 Task: Make in the project TrailPlan a sprint 'Sprint for Success'.
Action: Mouse moved to (1027, 179)
Screenshot: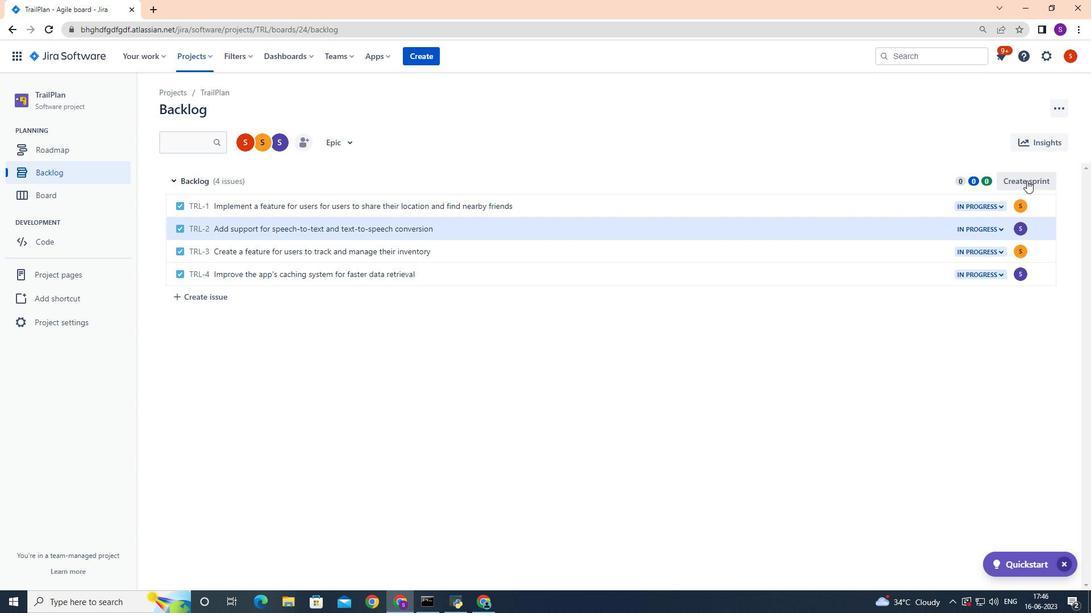 
Action: Mouse pressed left at (1027, 179)
Screenshot: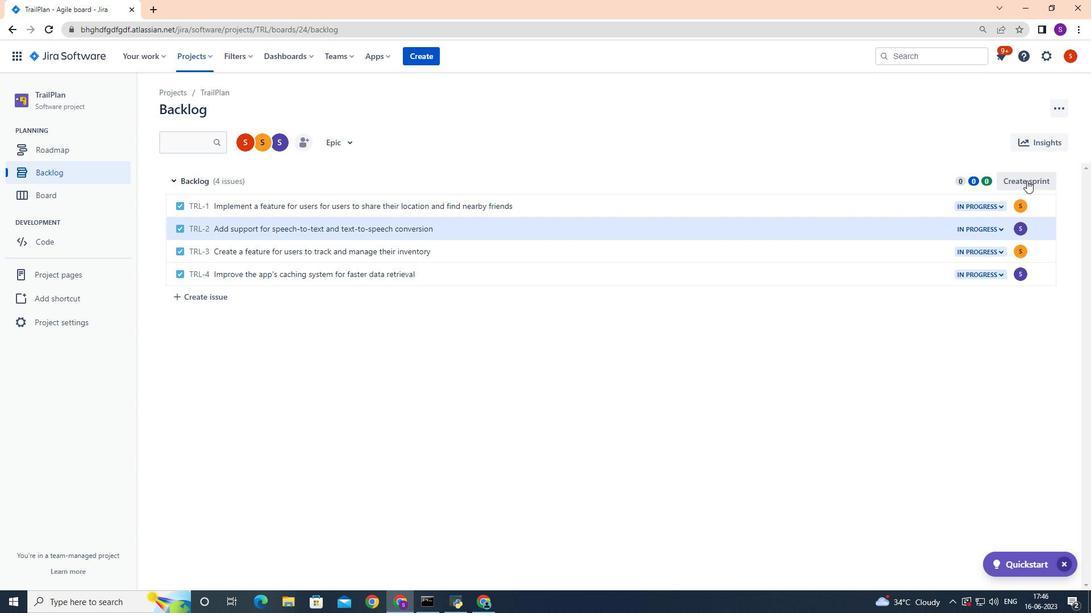 
Action: Mouse moved to (1047, 180)
Screenshot: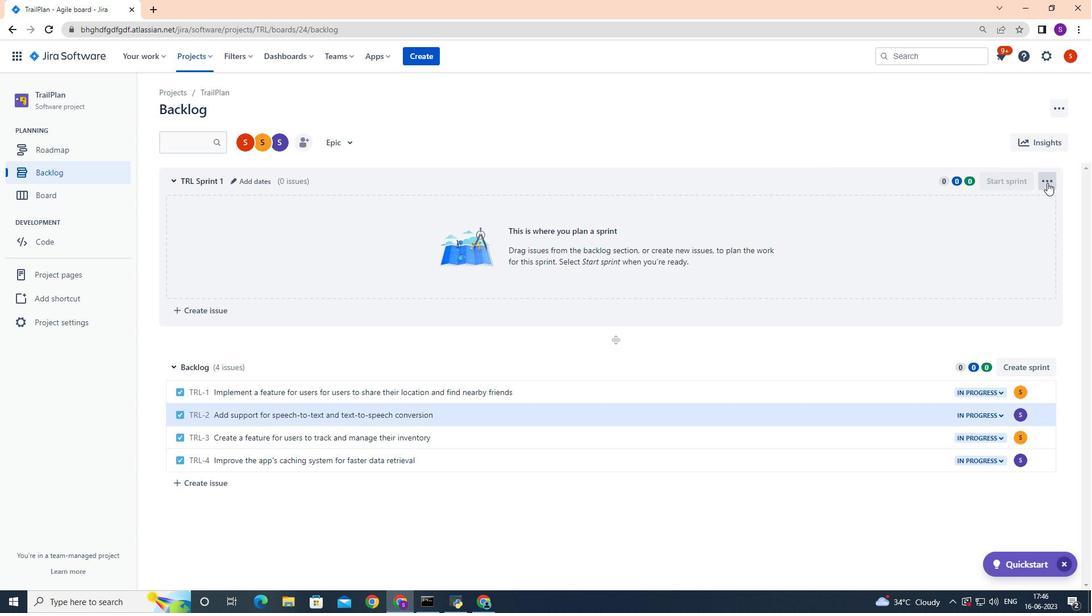 
Action: Mouse pressed left at (1047, 180)
Screenshot: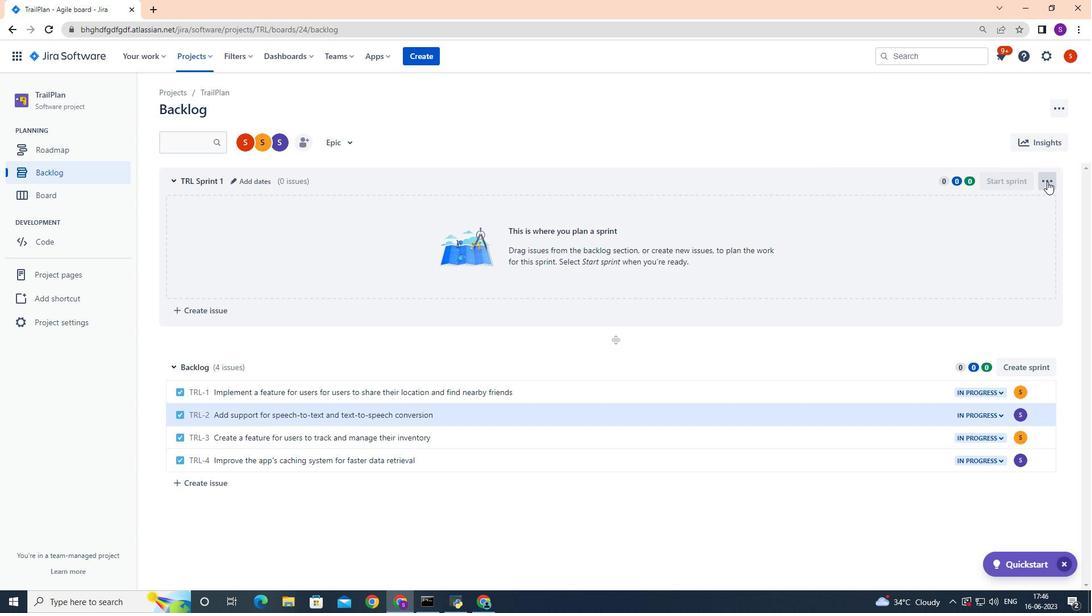 
Action: Mouse moved to (1043, 200)
Screenshot: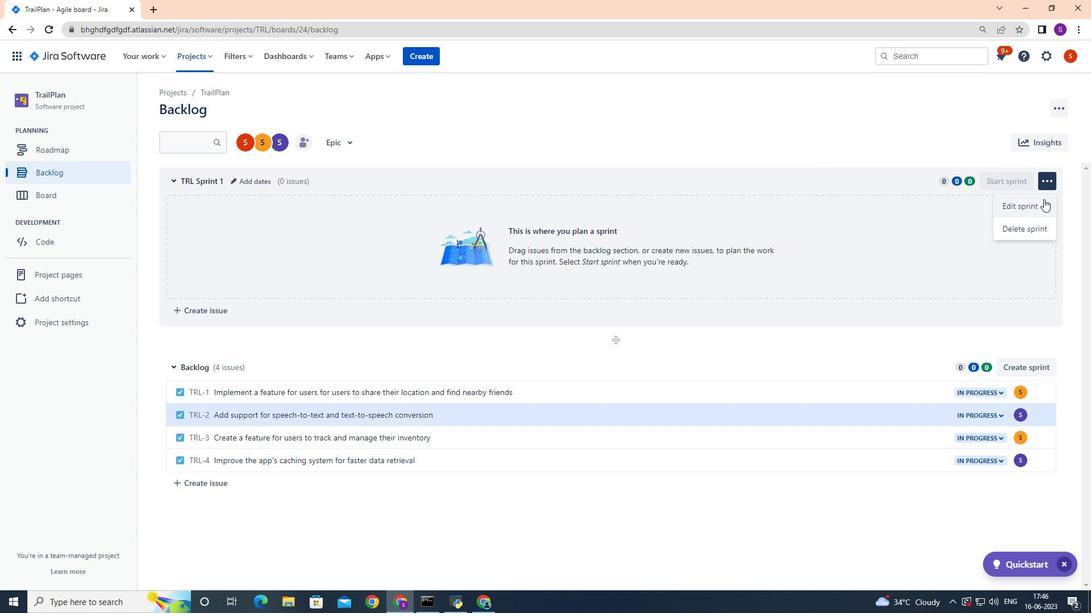 
Action: Mouse pressed left at (1043, 200)
Screenshot: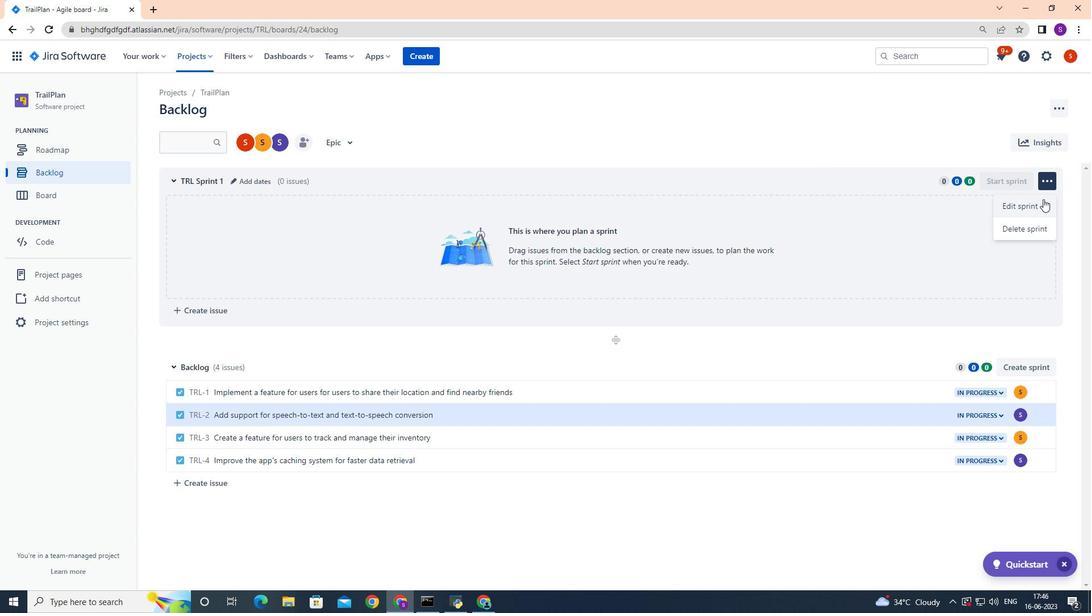 
Action: Mouse moved to (1041, 200)
Screenshot: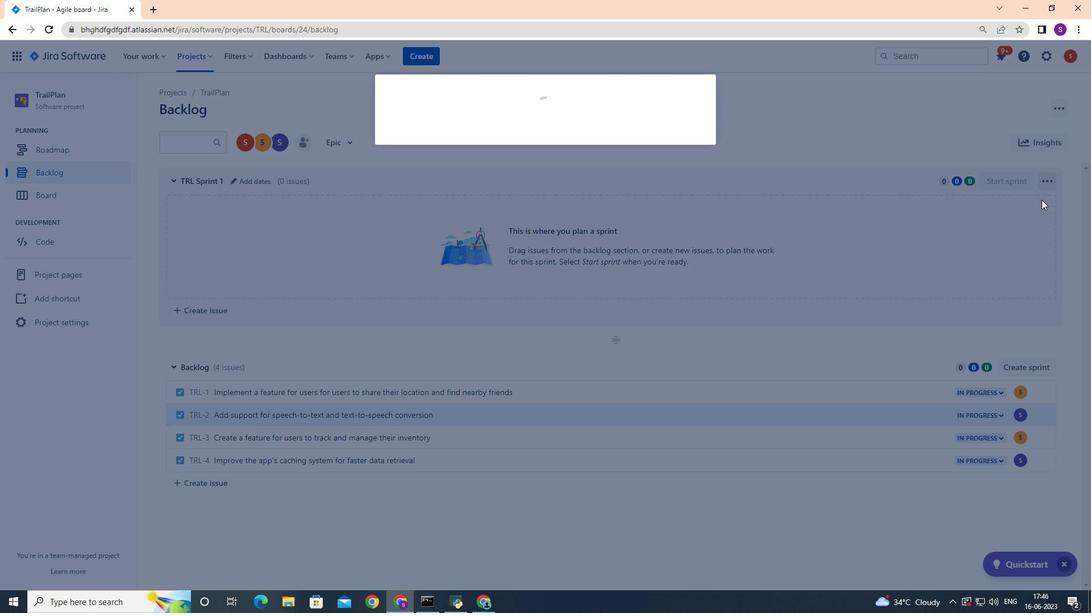 
Action: Key pressed <Key.backspace><Key.backspace><Key.backspace><Key.backspace><Key.backspace><Key.backspace><Key.backspace><Key.backspace><Key.backspace><Key.backspace><Key.backspace><Key.backspace><Key.backspace><Key.backspace><Key.backspace><Key.backspace><Key.backspace><Key.backspace><Key.backspace><Key.backspace><Key.backspace><Key.backspace><Key.backspace><Key.shift>Sprint<Key.space>for<Key.space><Key.shift>Success
Screenshot: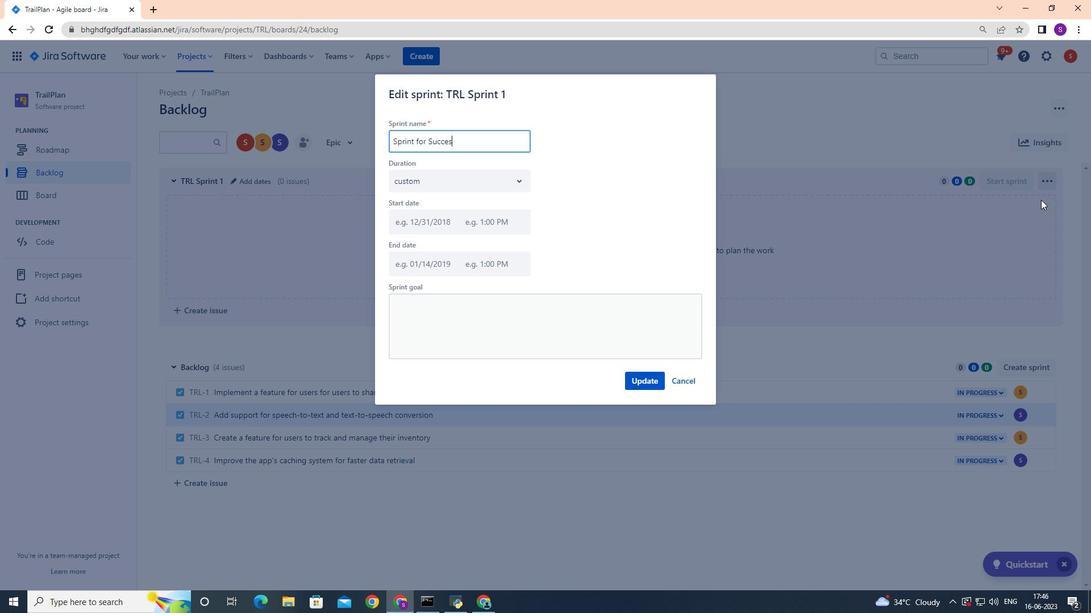 
Action: Mouse moved to (647, 381)
Screenshot: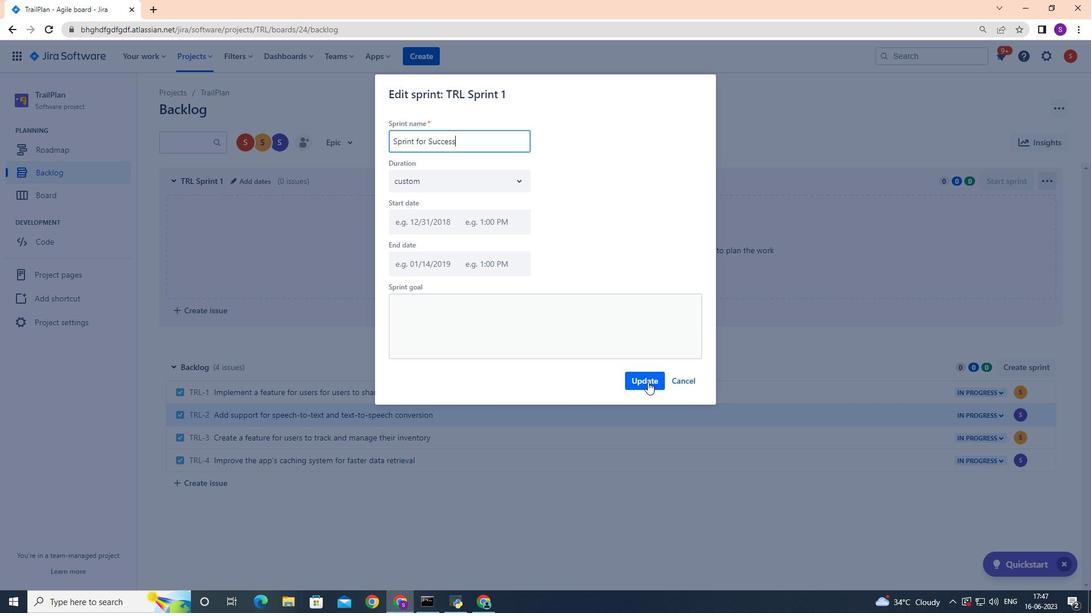 
Action: Mouse pressed left at (647, 381)
Screenshot: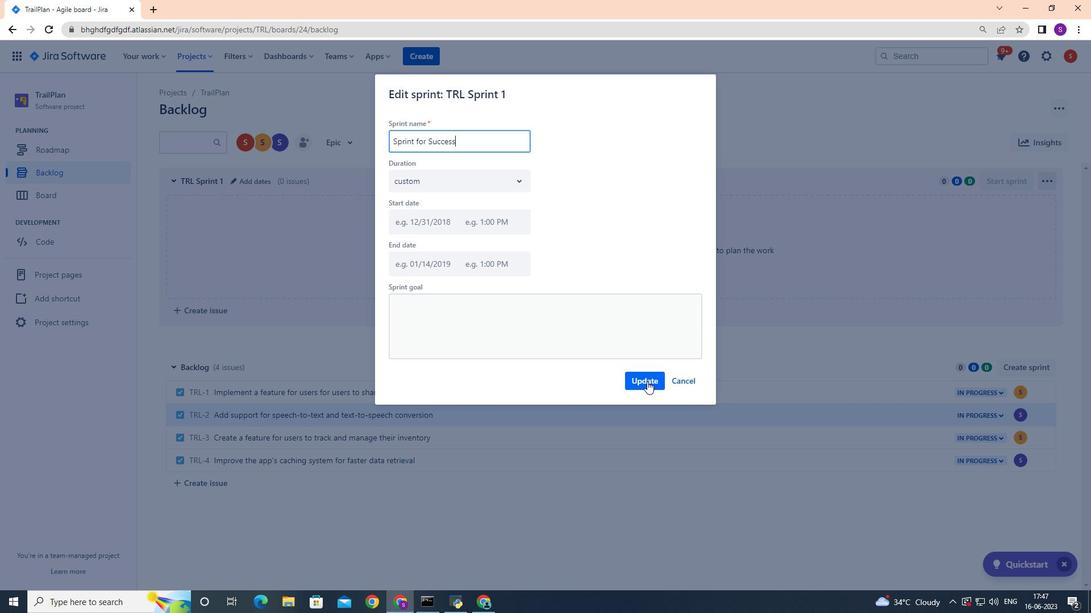 
Action: Mouse moved to (644, 379)
Screenshot: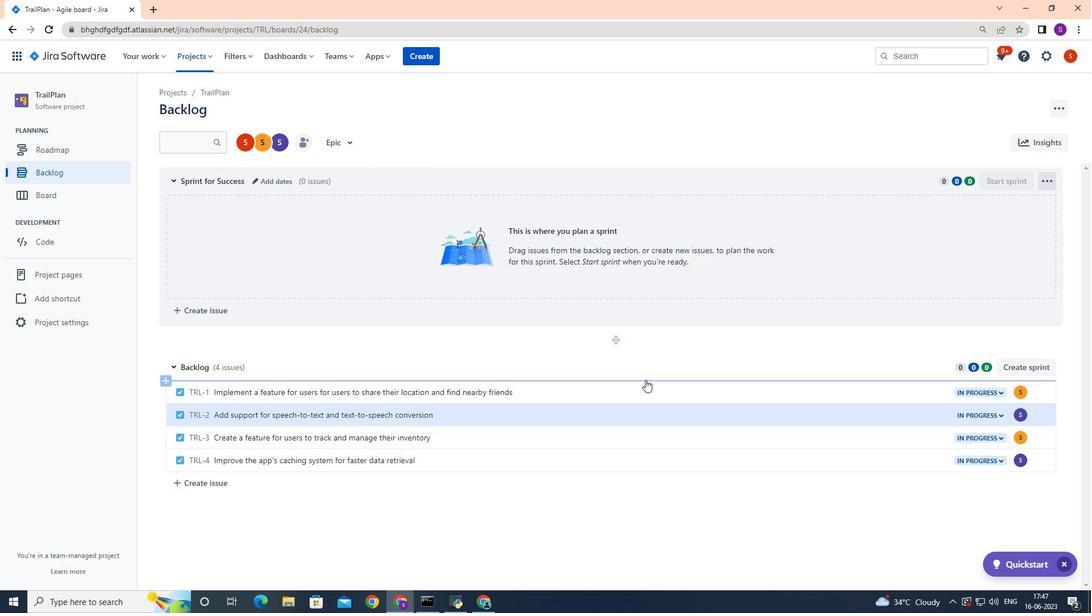 
